 Task: Add a condition where "Status category Less than Pending" in new tickets in your groups.
Action: Mouse moved to (109, 474)
Screenshot: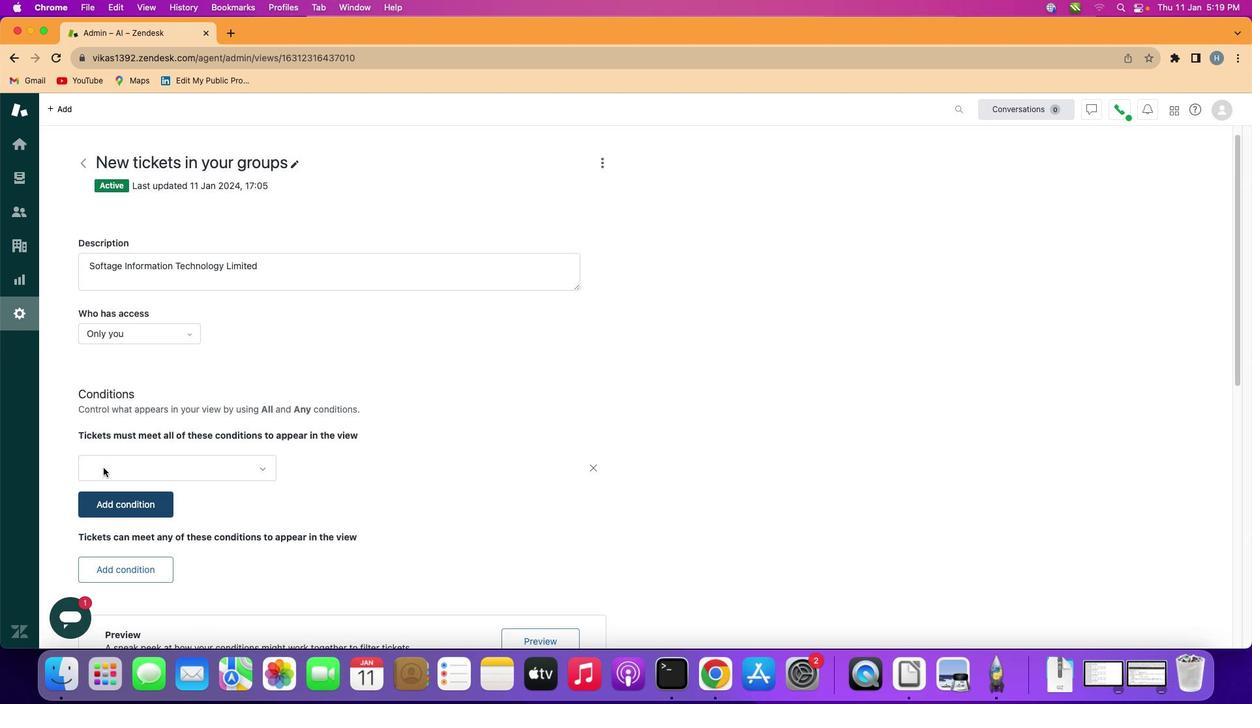 
Action: Mouse pressed left at (109, 474)
Screenshot: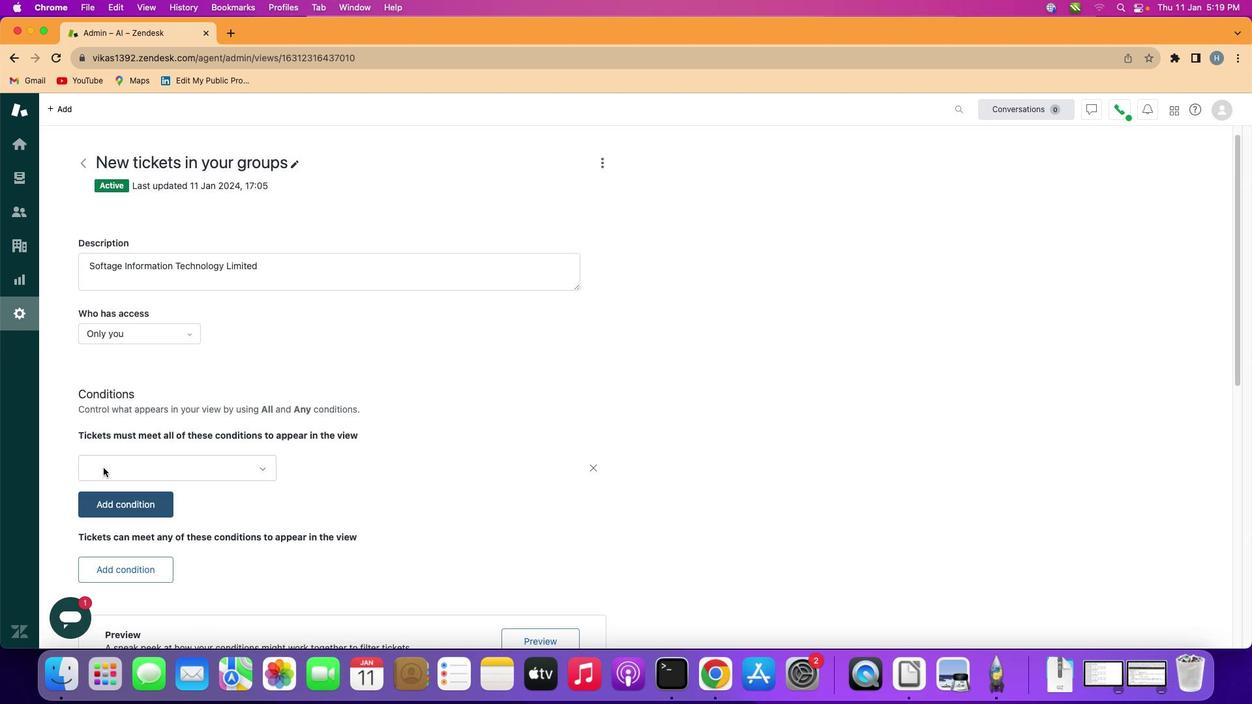 
Action: Mouse moved to (220, 479)
Screenshot: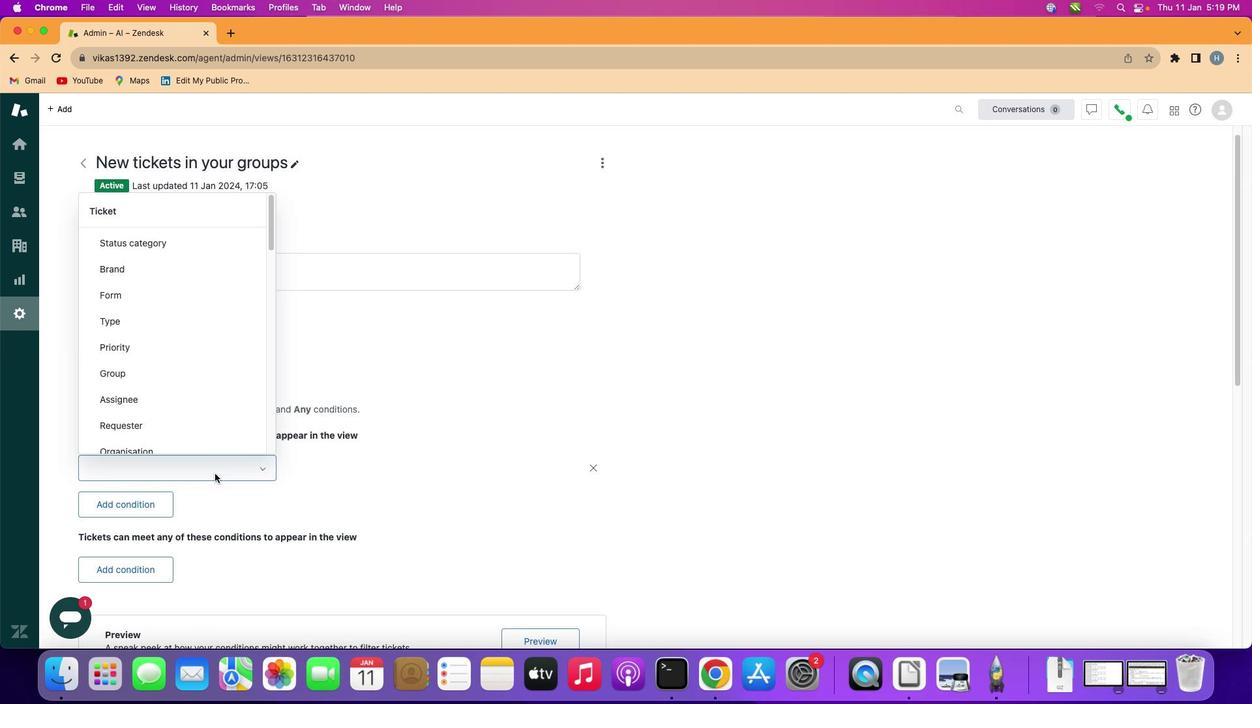 
Action: Mouse pressed left at (220, 479)
Screenshot: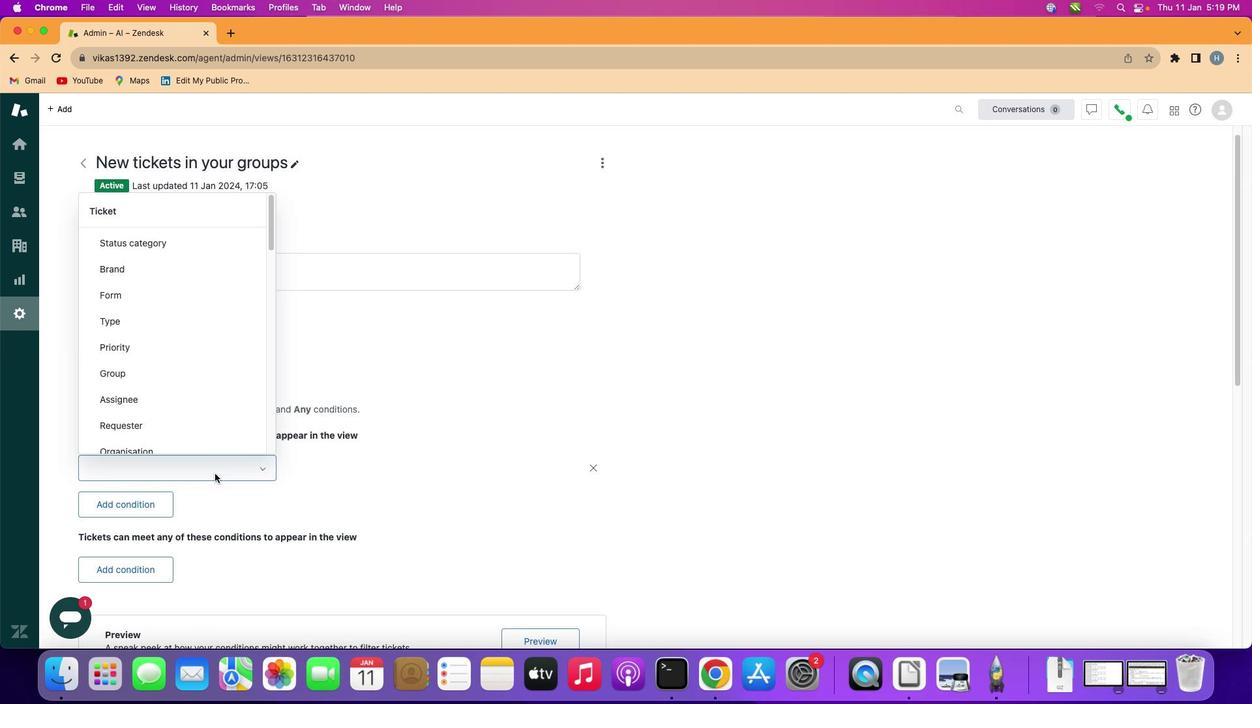 
Action: Mouse moved to (228, 244)
Screenshot: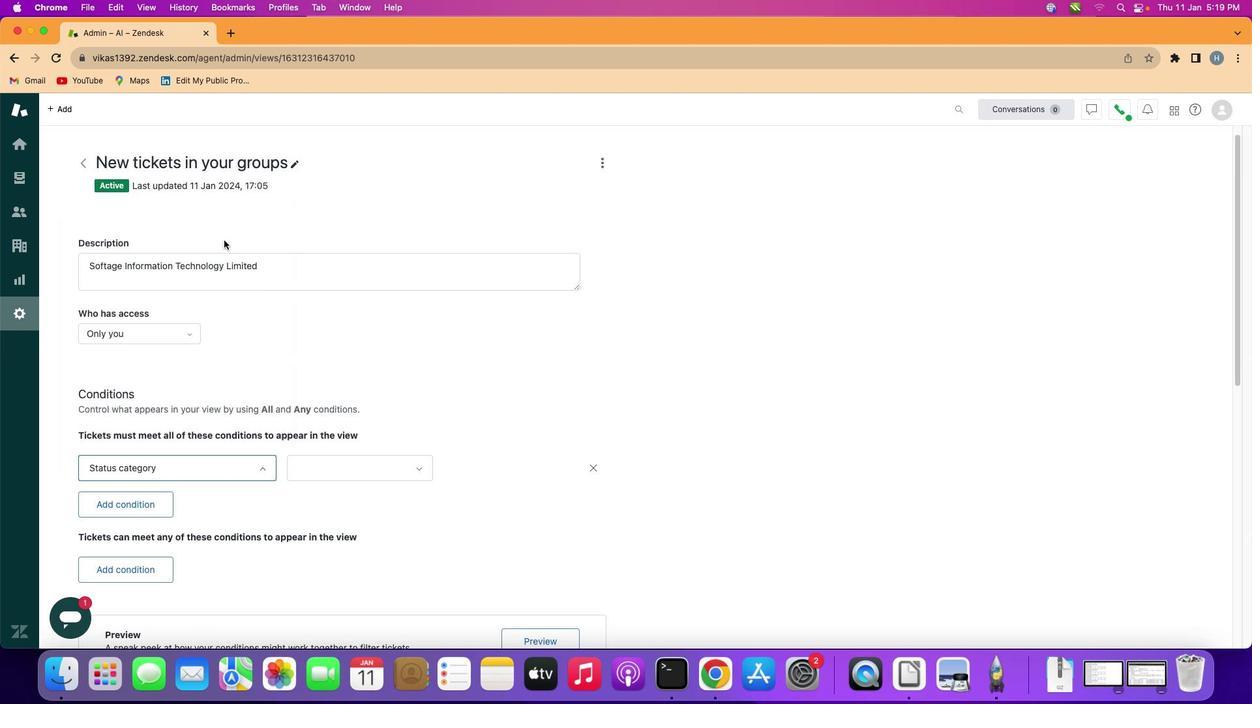 
Action: Mouse pressed left at (228, 244)
Screenshot: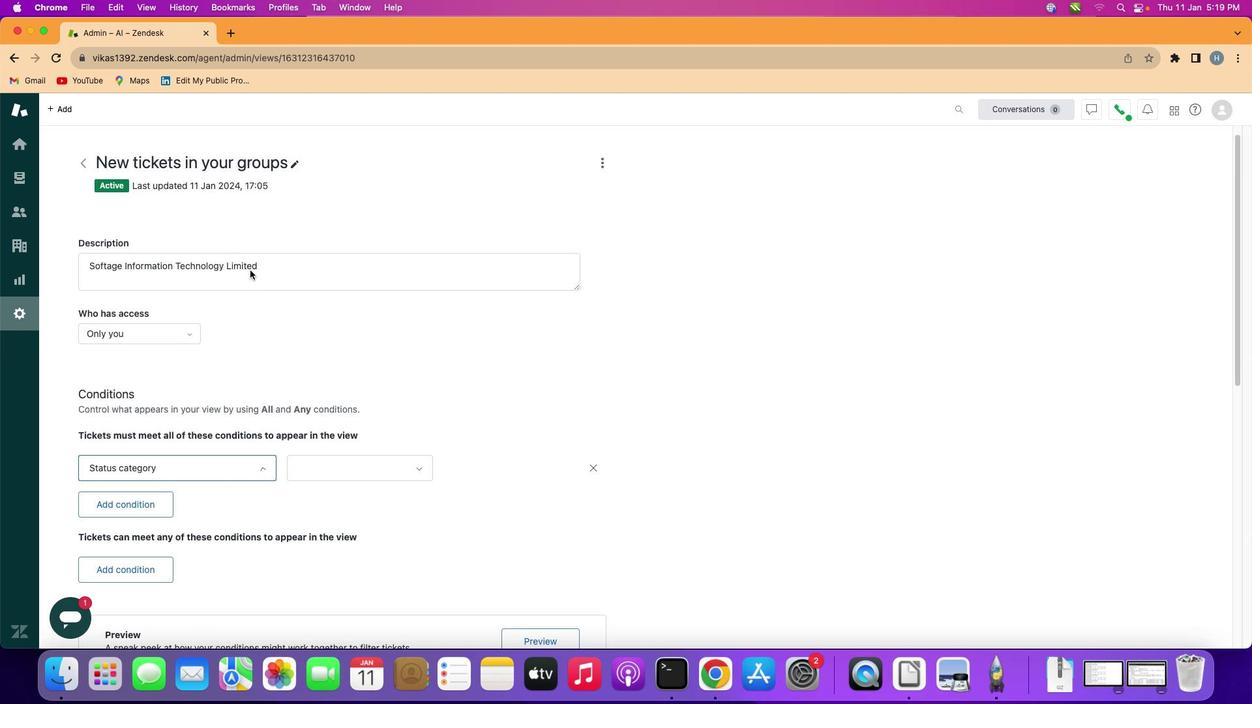 
Action: Mouse moved to (387, 472)
Screenshot: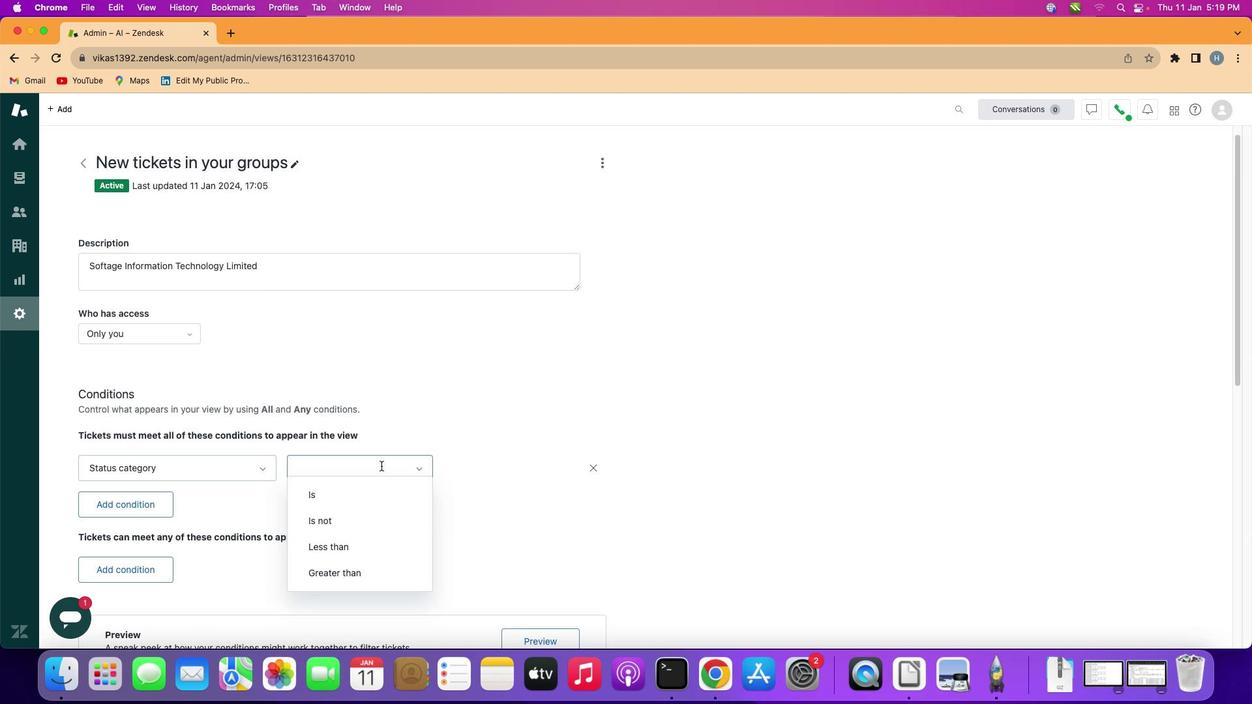 
Action: Mouse pressed left at (387, 472)
Screenshot: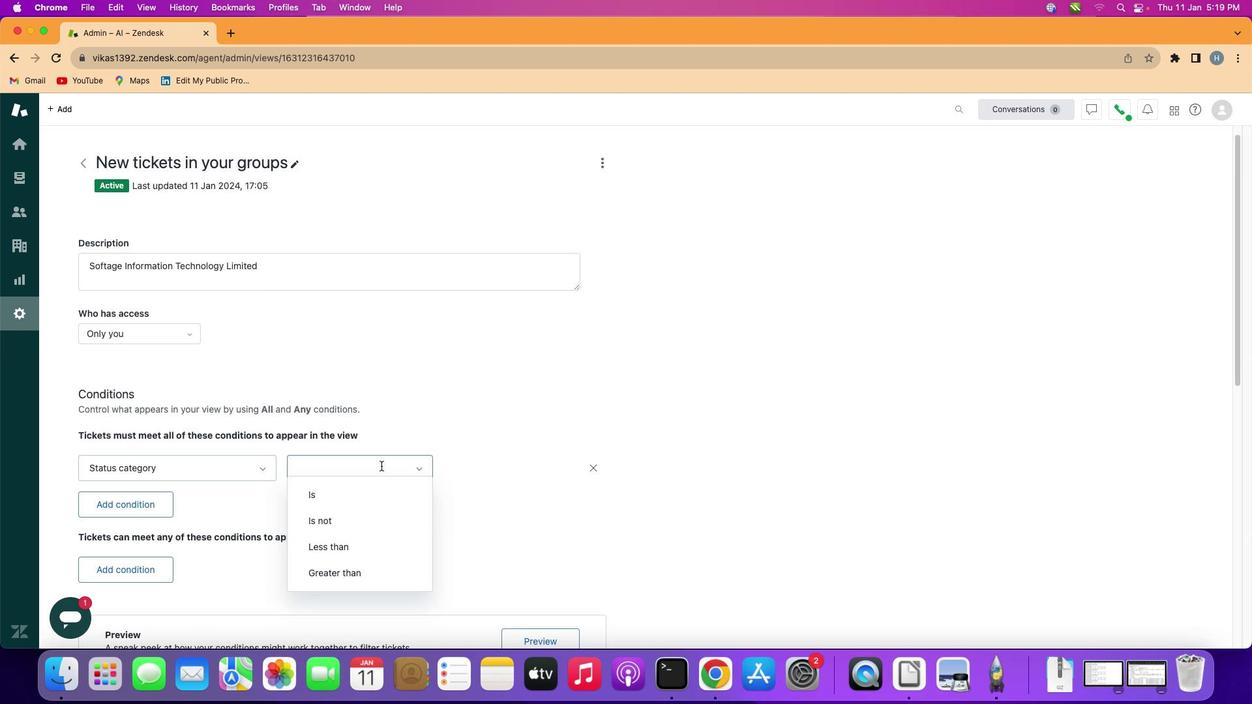 
Action: Mouse moved to (380, 554)
Screenshot: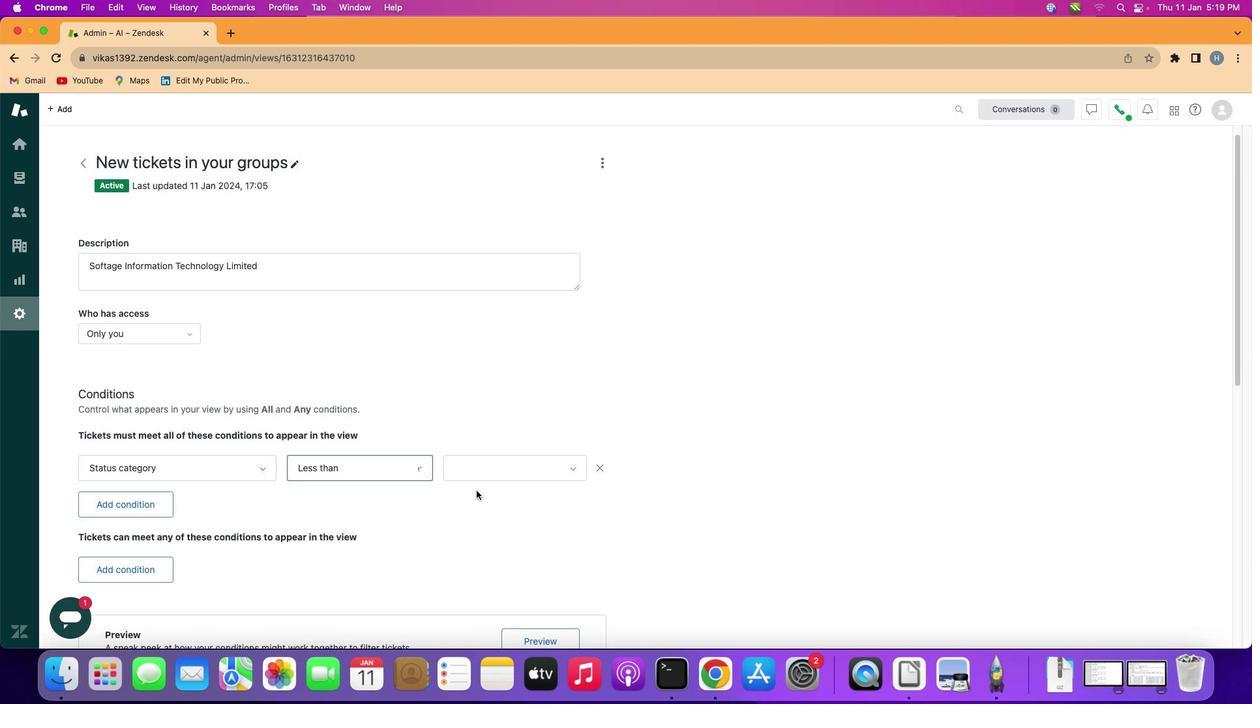 
Action: Mouse pressed left at (380, 554)
Screenshot: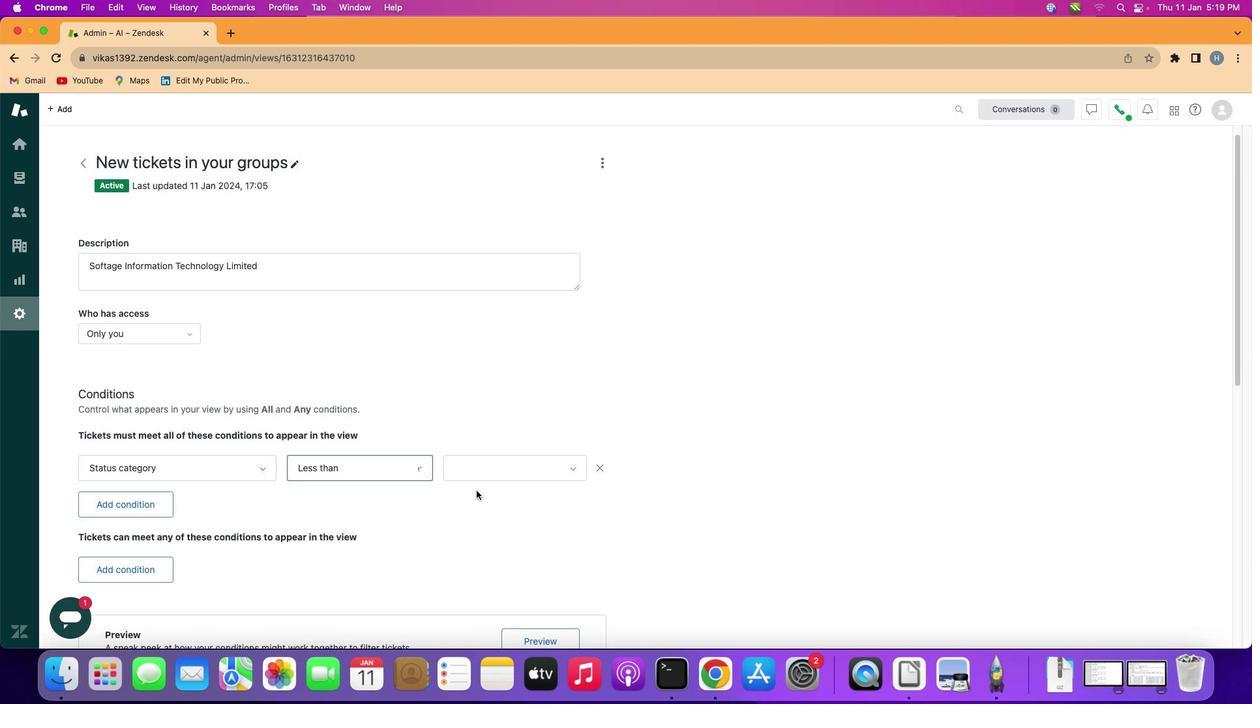 
Action: Mouse moved to (523, 476)
Screenshot: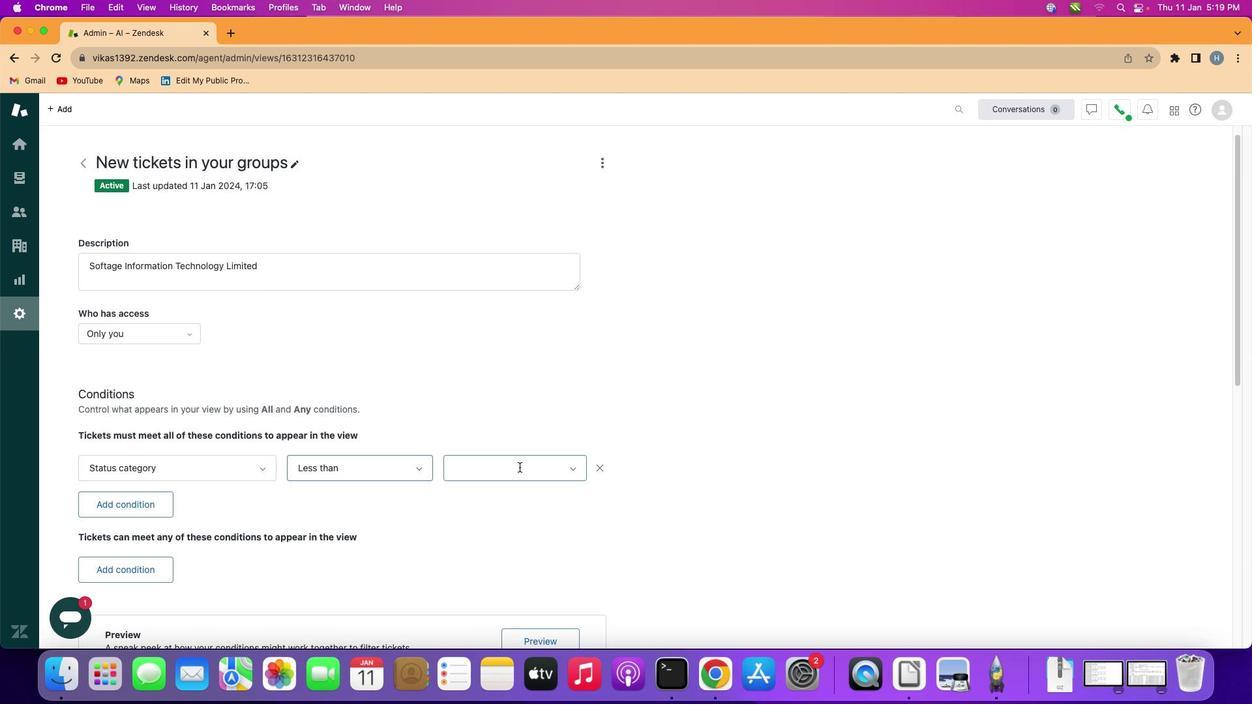 
Action: Mouse pressed left at (523, 476)
Screenshot: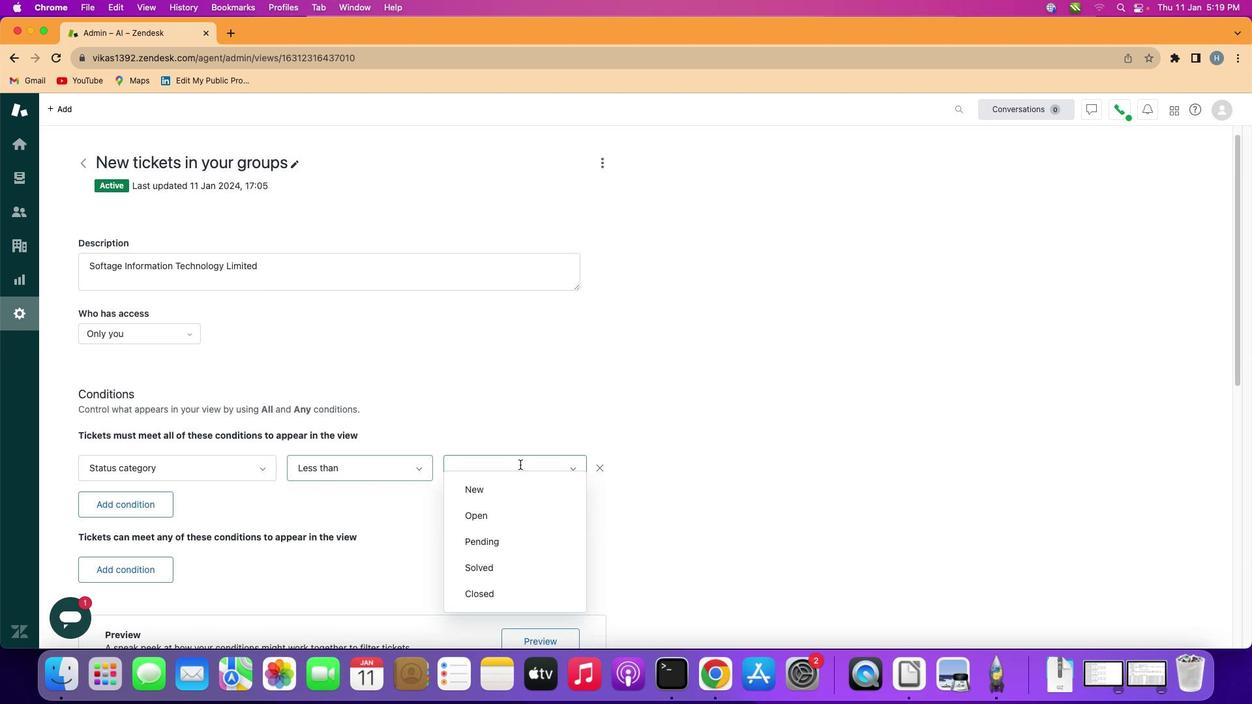 
Action: Mouse moved to (515, 558)
Screenshot: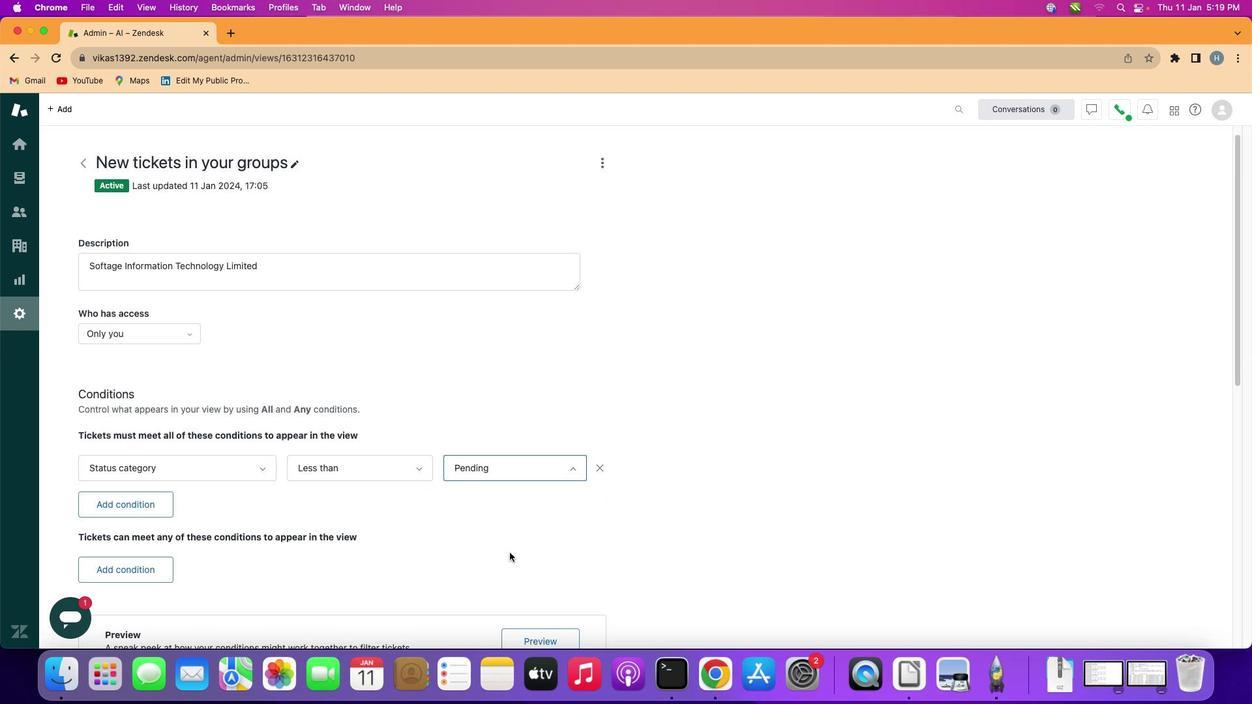 
Action: Mouse pressed left at (515, 558)
Screenshot: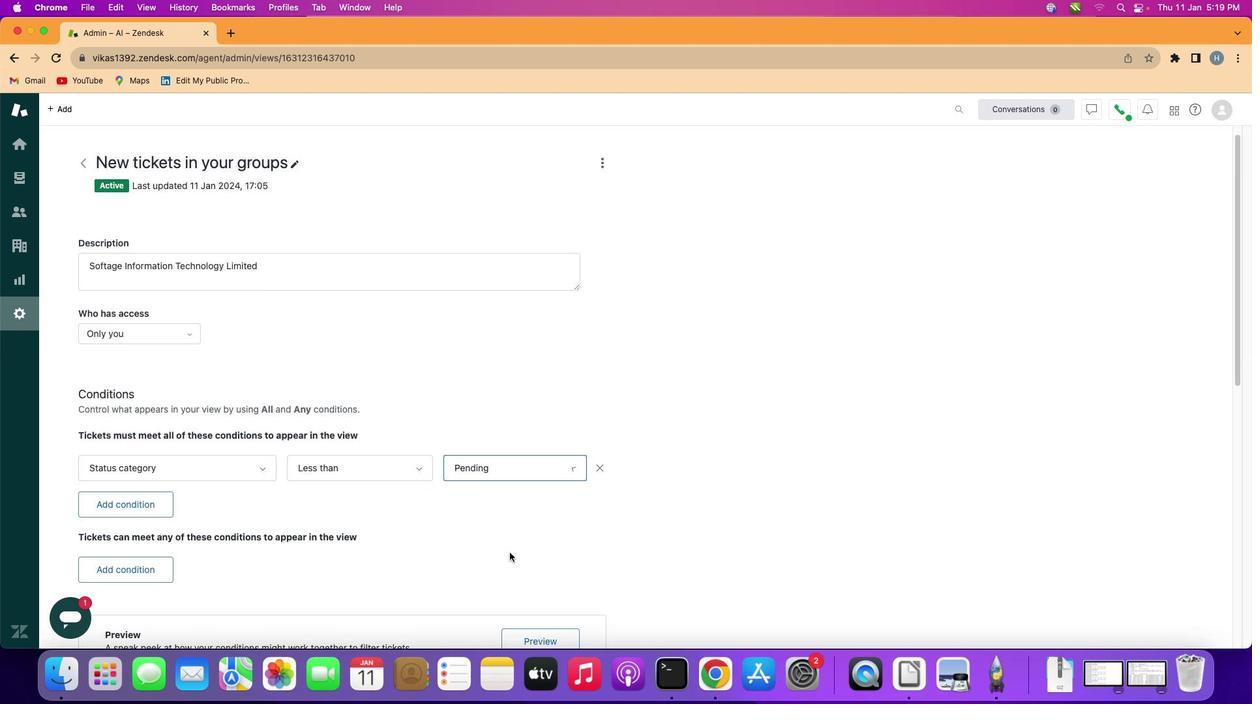 
Action: Mouse moved to (513, 559)
Screenshot: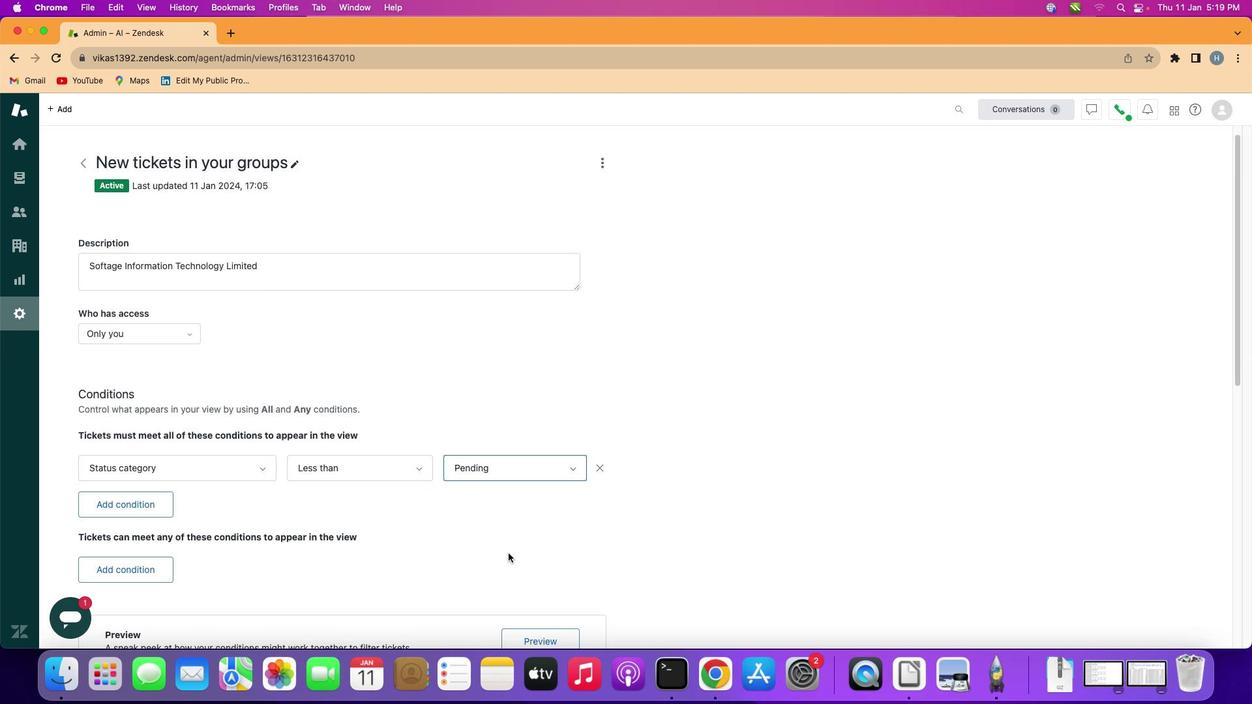 
